 Task: Create a new spreadsheet using the template "Project management: Project timeline by Smartsheet".
Action: Mouse moved to (35, 57)
Screenshot: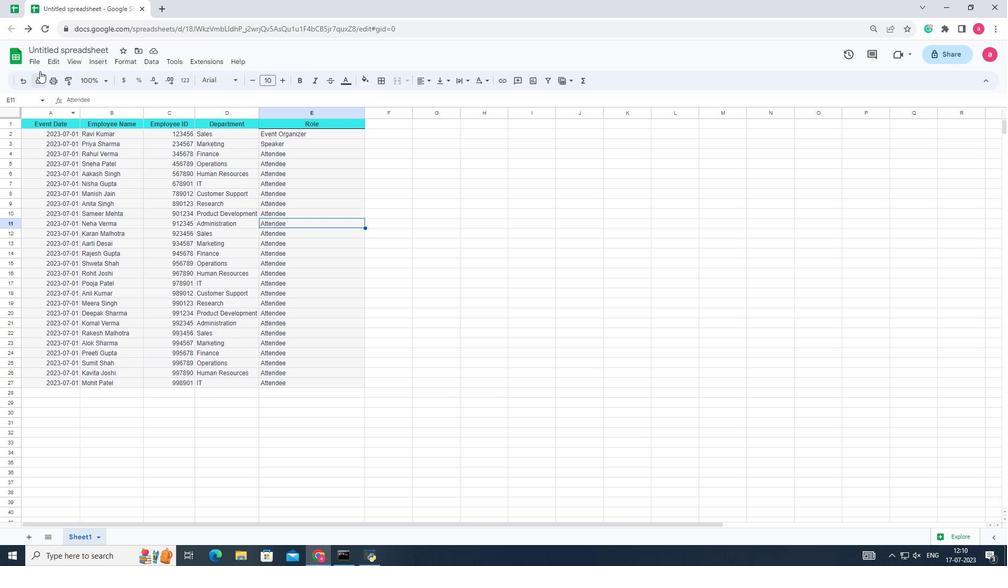 
Action: Mouse pressed left at (35, 57)
Screenshot: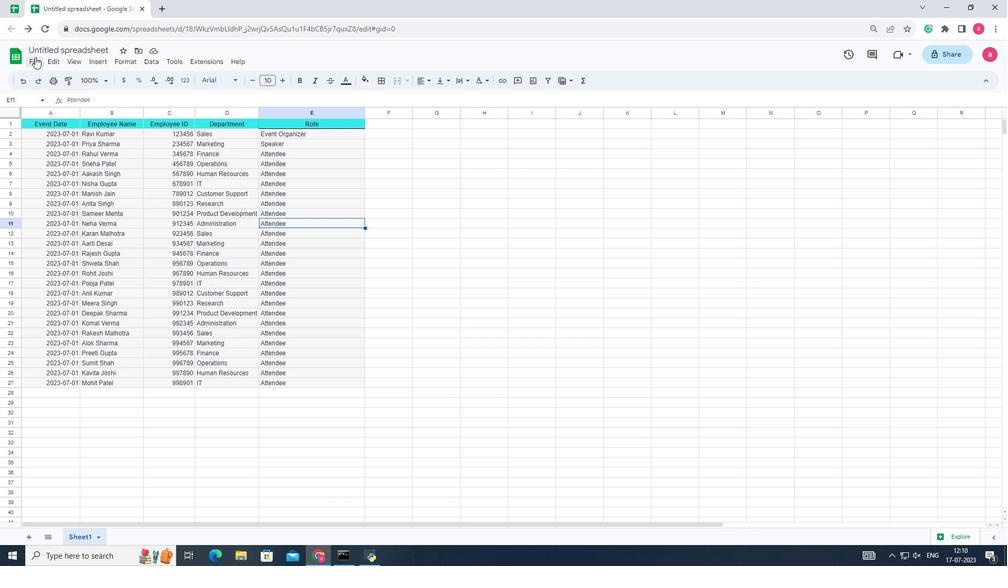 
Action: Mouse moved to (54, 75)
Screenshot: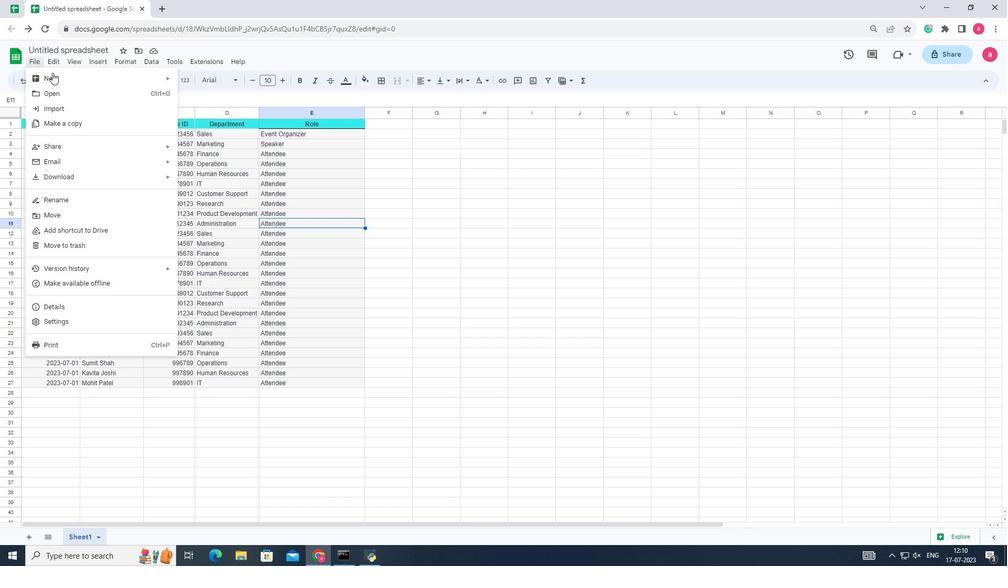 
Action: Mouse pressed left at (54, 75)
Screenshot: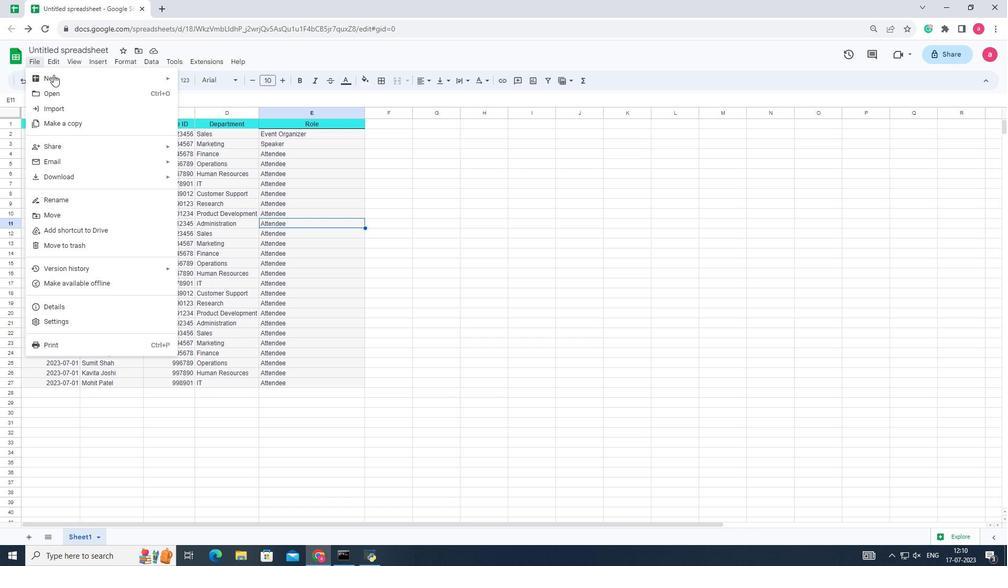 
Action: Mouse moved to (215, 94)
Screenshot: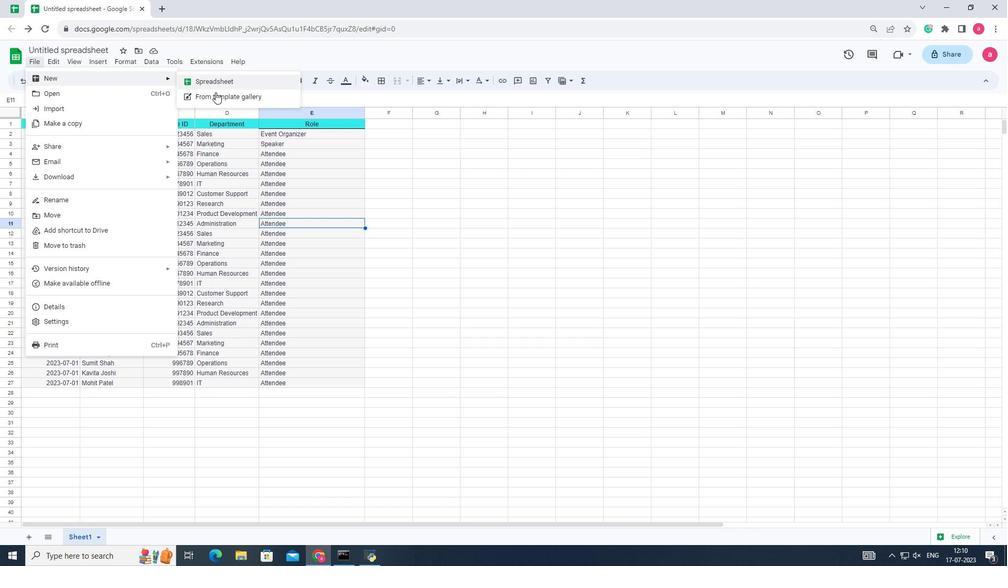 
Action: Mouse pressed left at (215, 94)
Screenshot: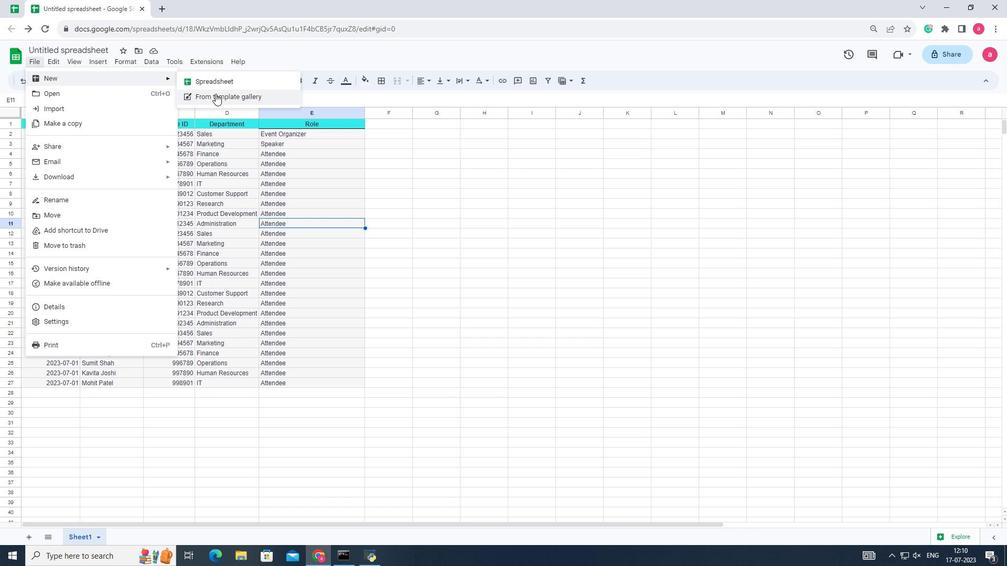 
Action: Mouse moved to (260, 212)
Screenshot: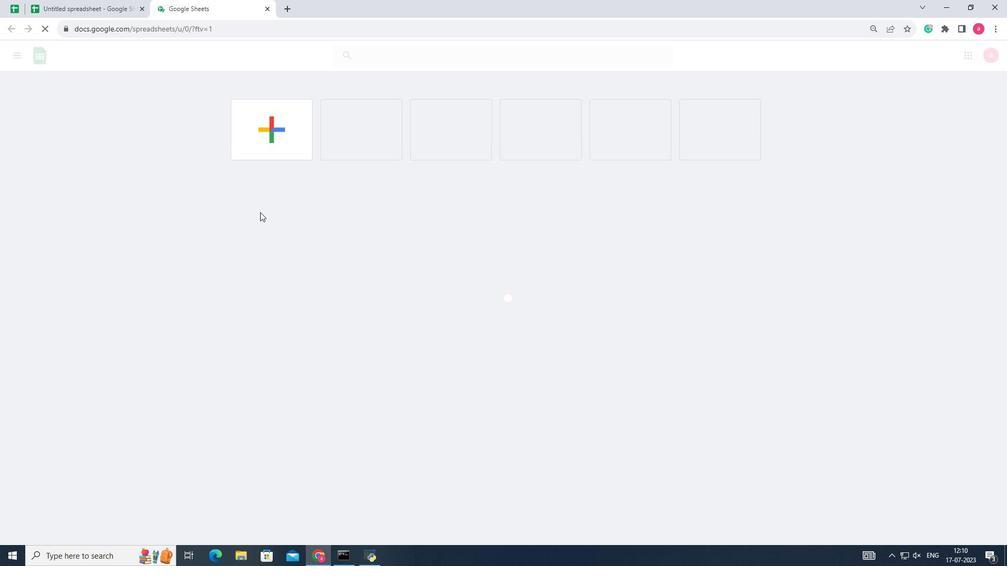 
Action: Mouse scrolled (260, 212) with delta (0, 0)
Screenshot: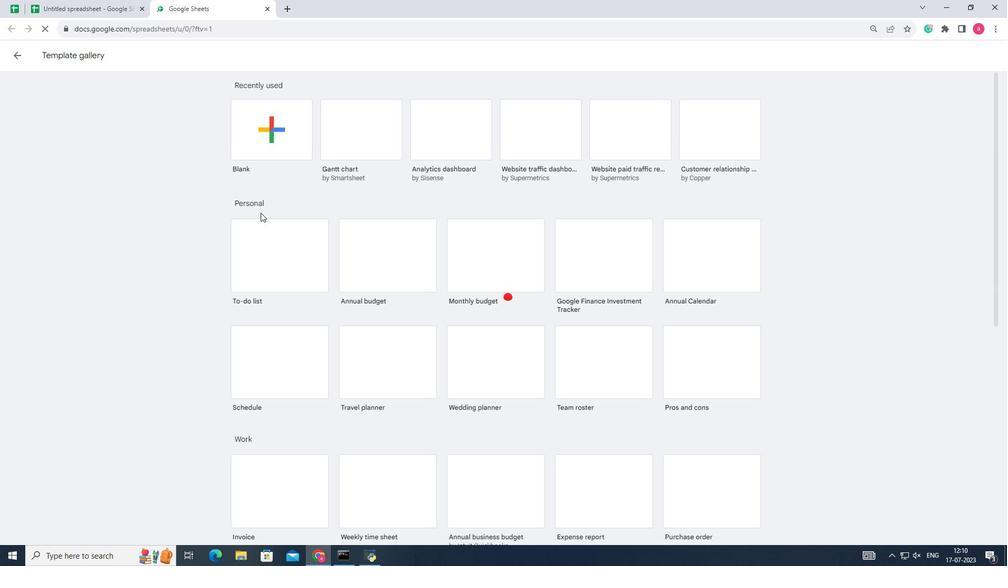 
Action: Mouse scrolled (260, 212) with delta (0, 0)
Screenshot: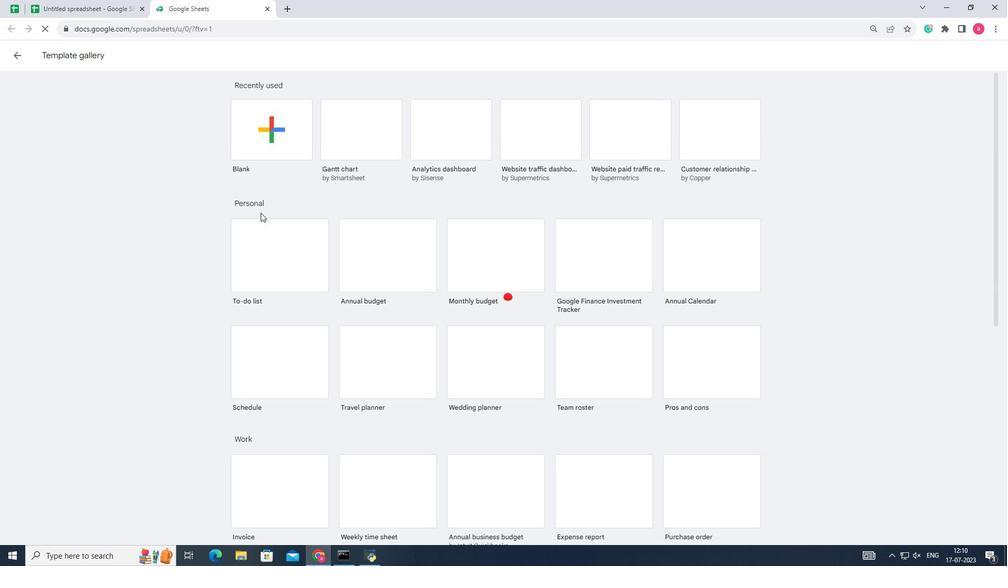 
Action: Mouse scrolled (260, 212) with delta (0, 0)
Screenshot: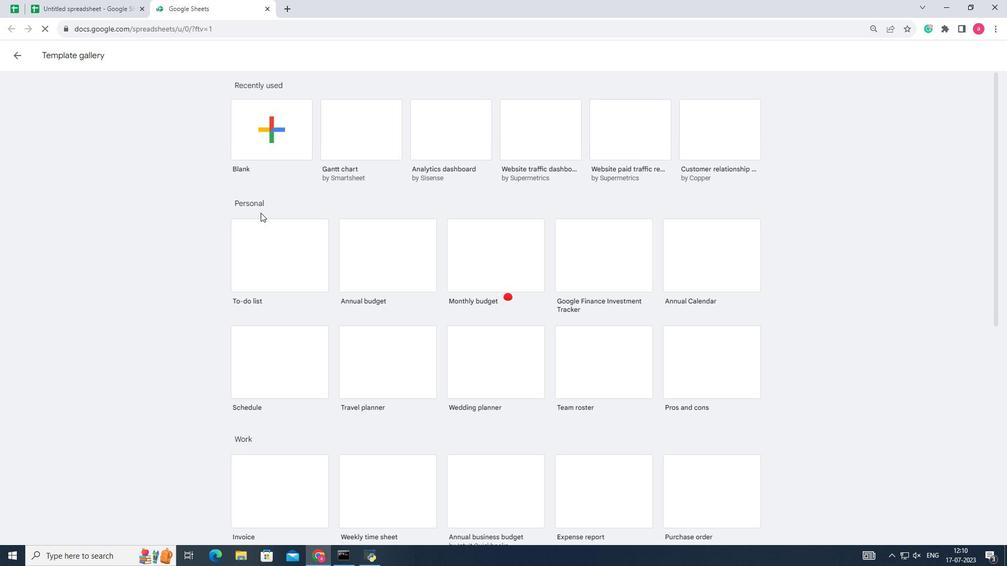 
Action: Mouse scrolled (260, 212) with delta (0, 0)
Screenshot: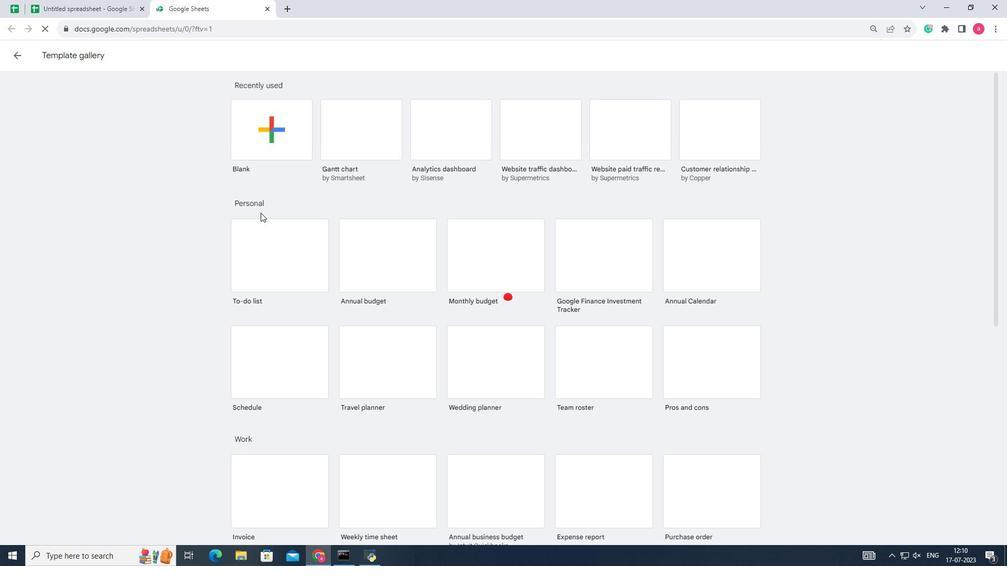 
Action: Mouse moved to (312, 233)
Screenshot: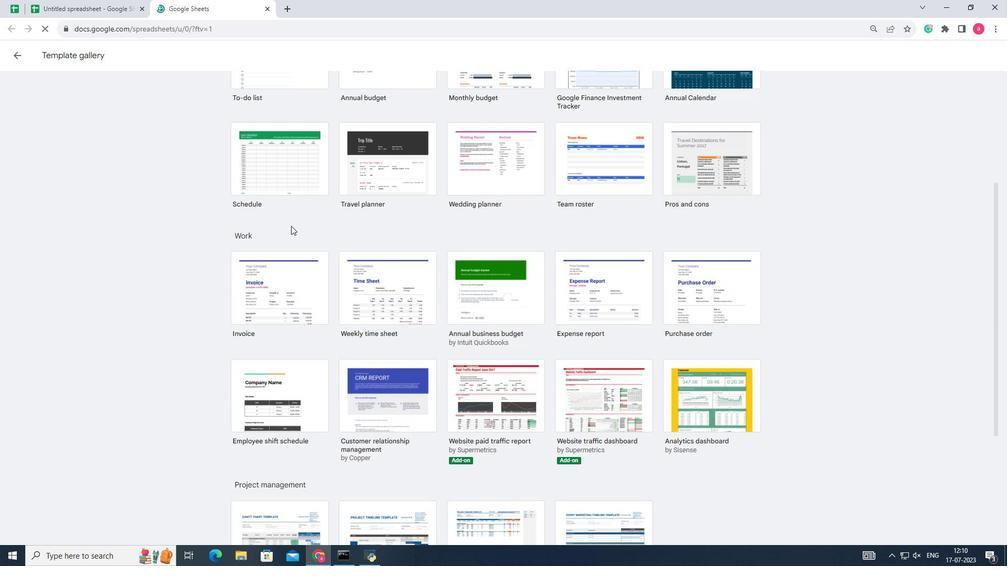 
Action: Mouse scrolled (312, 233) with delta (0, 0)
Screenshot: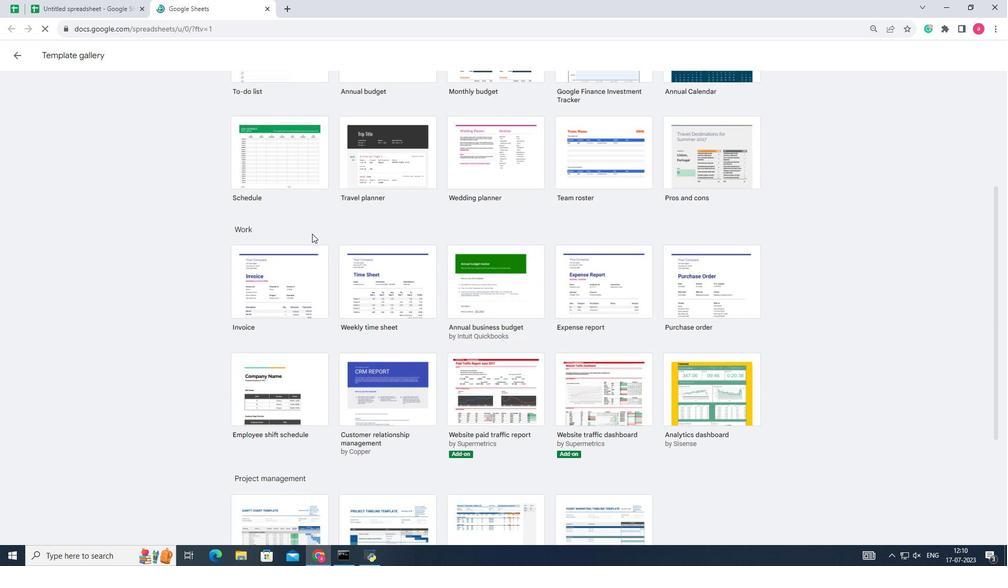 
Action: Mouse scrolled (312, 233) with delta (0, 0)
Screenshot: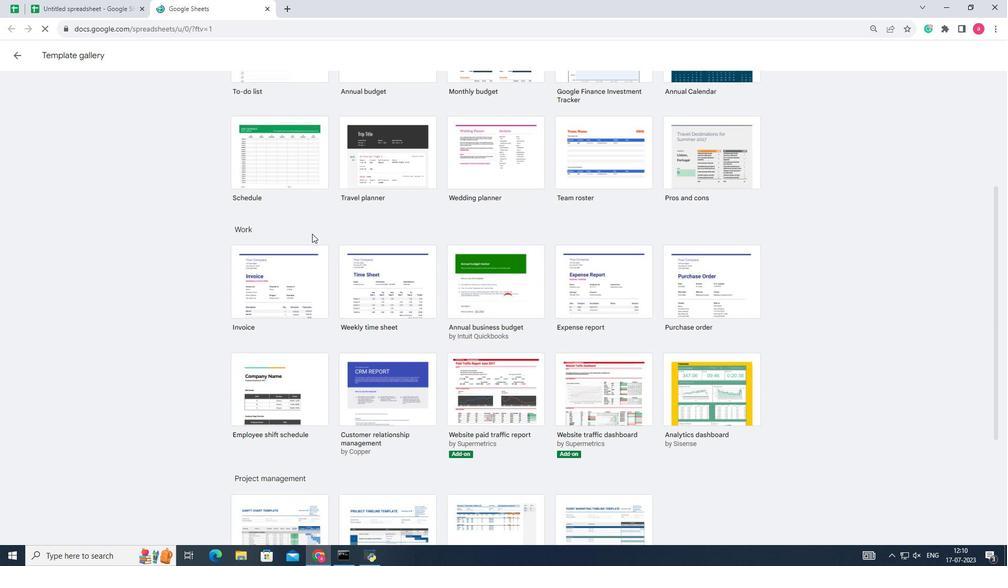 
Action: Mouse scrolled (312, 233) with delta (0, 0)
Screenshot: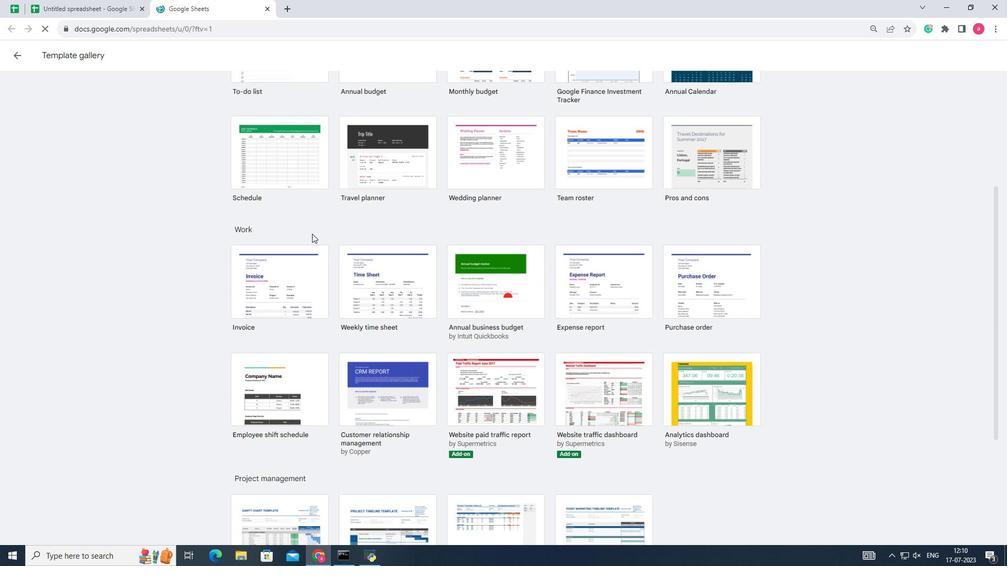 
Action: Mouse scrolled (312, 233) with delta (0, 0)
Screenshot: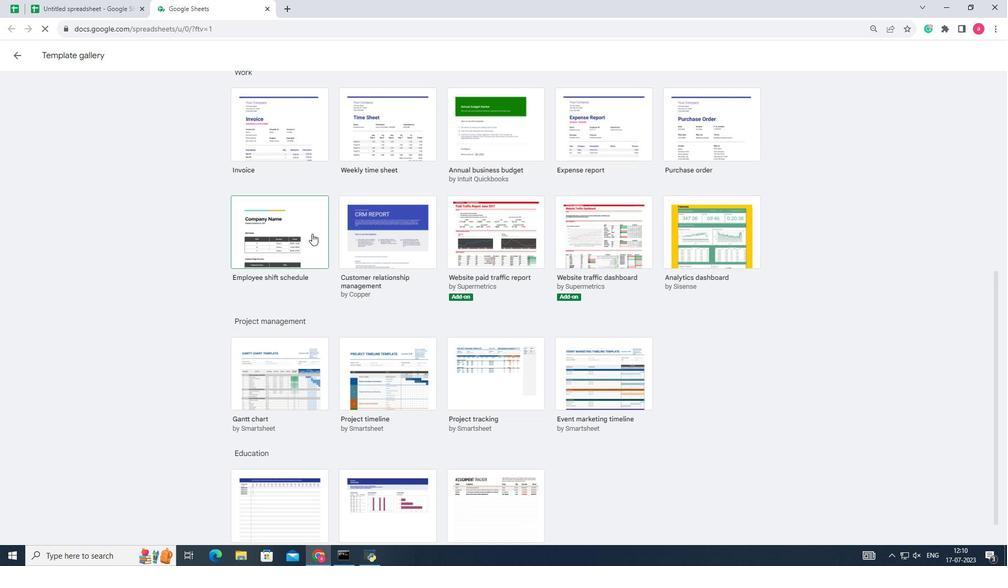 
Action: Mouse moved to (374, 350)
Screenshot: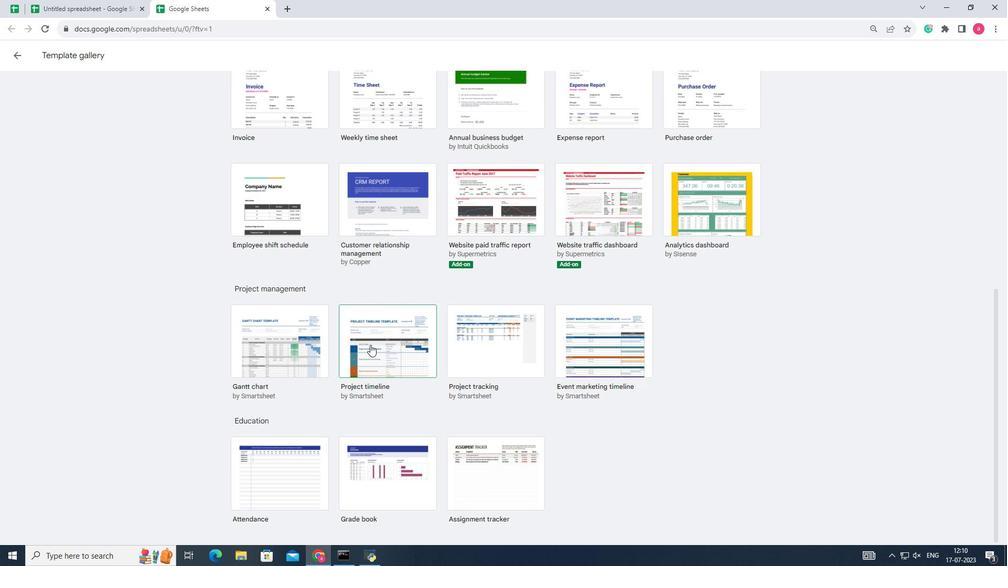 
Action: Mouse pressed left at (374, 350)
Screenshot: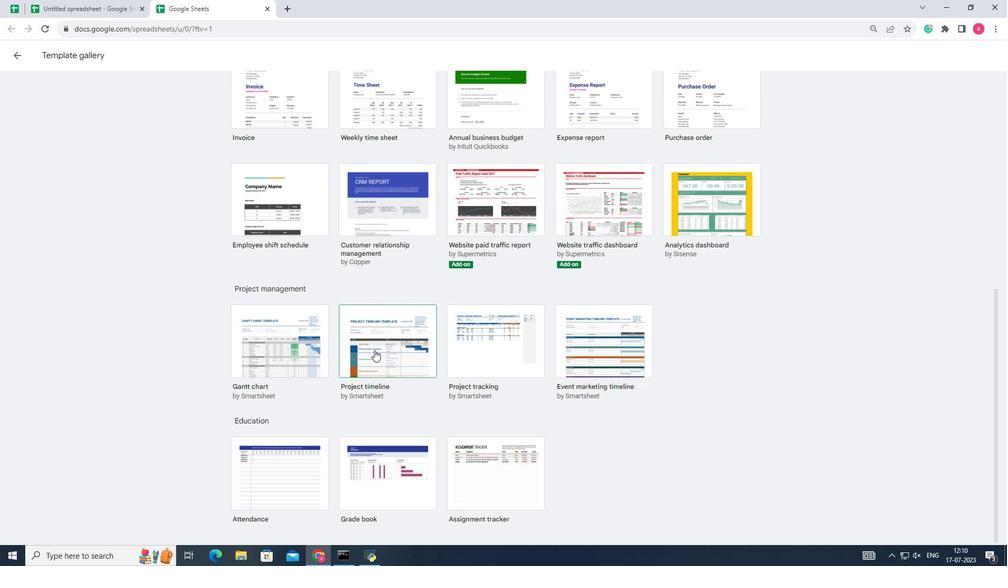 
